 Task: Create Card Email Automation Review in Board Sales Prospecting Platforms and Tools to Workspace Advertising Agencies. Create Card Cultural Studies Review in Board Customer Segmentation and Analysis to Workspace Advertising Agencies. Create Card Email List Management Review in Board Social Media Influencer Ambassador Program Creation and Management to Workspace Advertising Agencies
Action: Mouse moved to (182, 128)
Screenshot: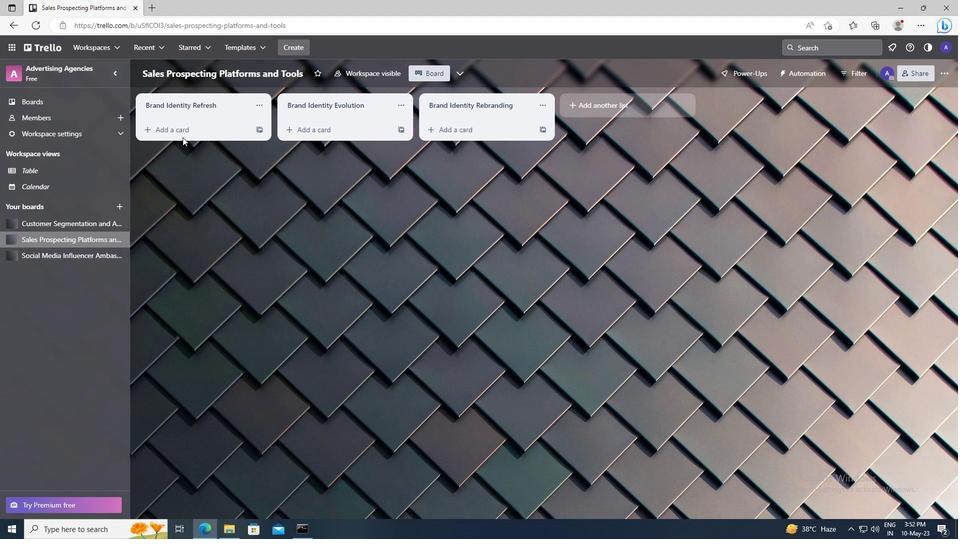 
Action: Mouse pressed left at (182, 128)
Screenshot: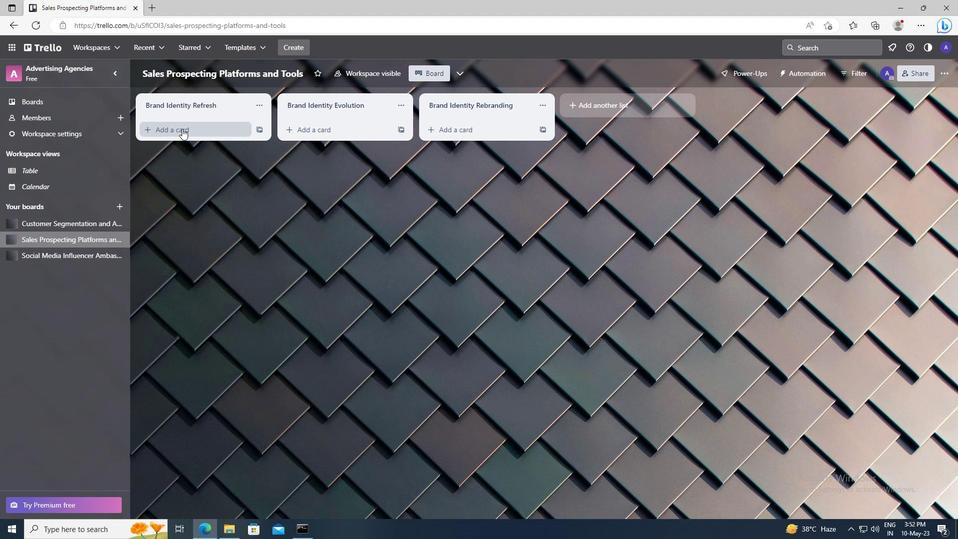 
Action: Key pressed <Key.shift><Key.shift>EMAIL<Key.space><Key.shift>AUTOMATION<Key.space><Key.shift>REVIEW
Screenshot: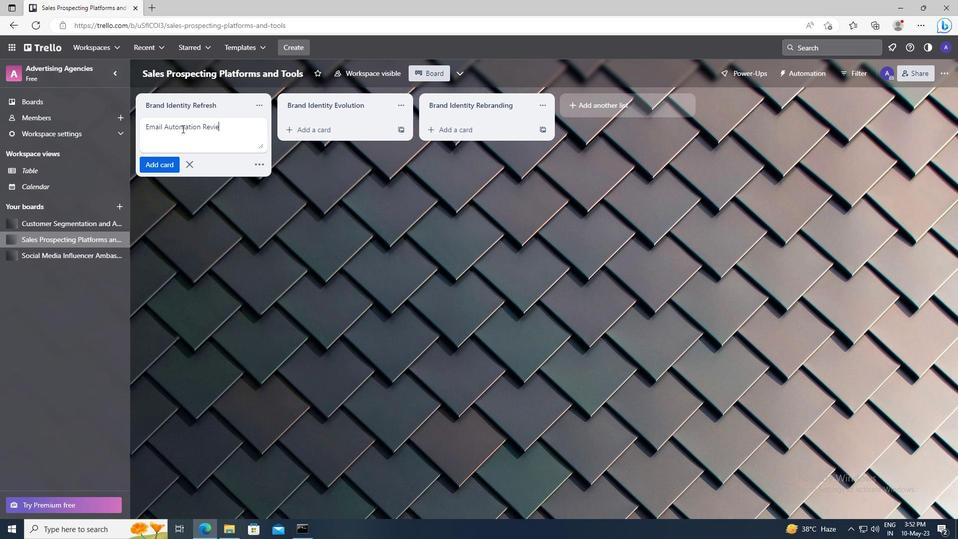 
Action: Mouse moved to (164, 159)
Screenshot: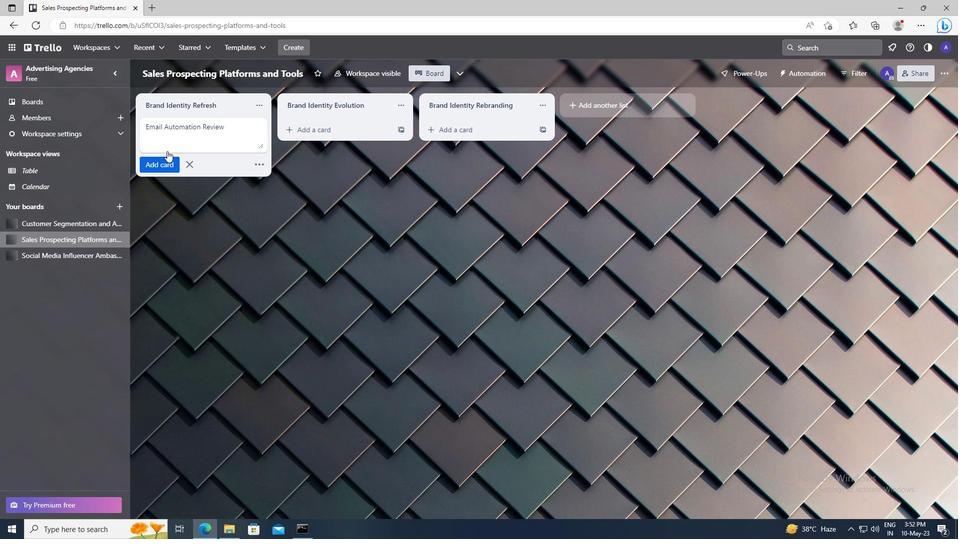 
Action: Mouse pressed left at (164, 159)
Screenshot: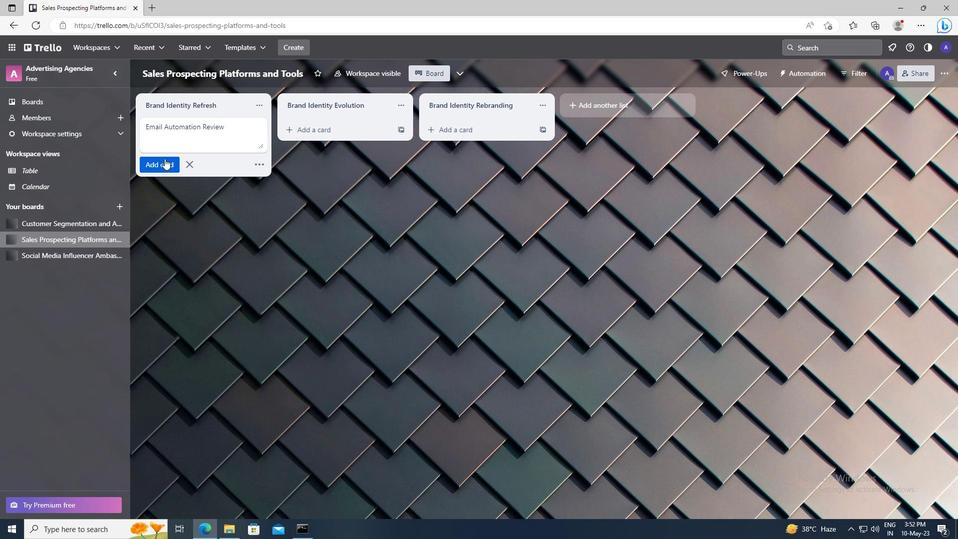 
Action: Mouse moved to (65, 222)
Screenshot: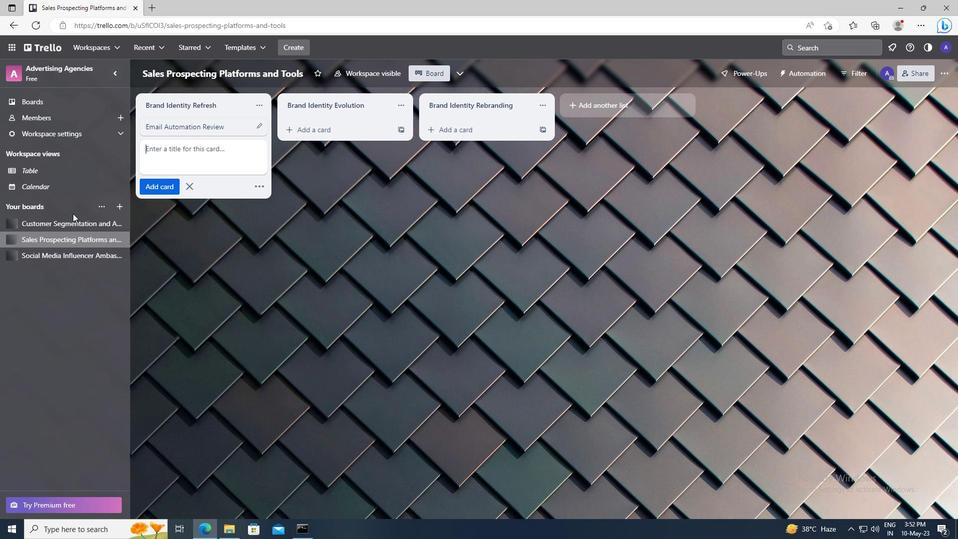 
Action: Mouse pressed left at (65, 222)
Screenshot: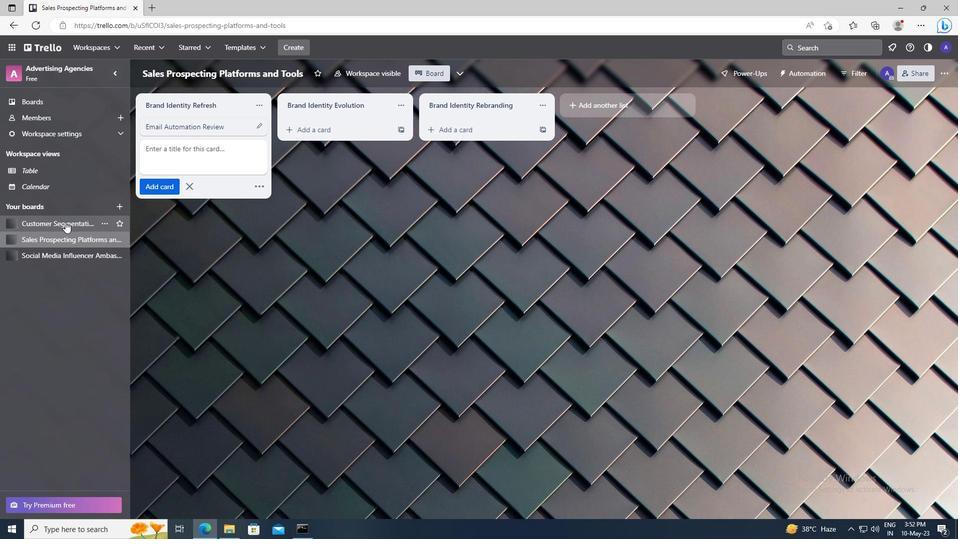 
Action: Mouse moved to (166, 130)
Screenshot: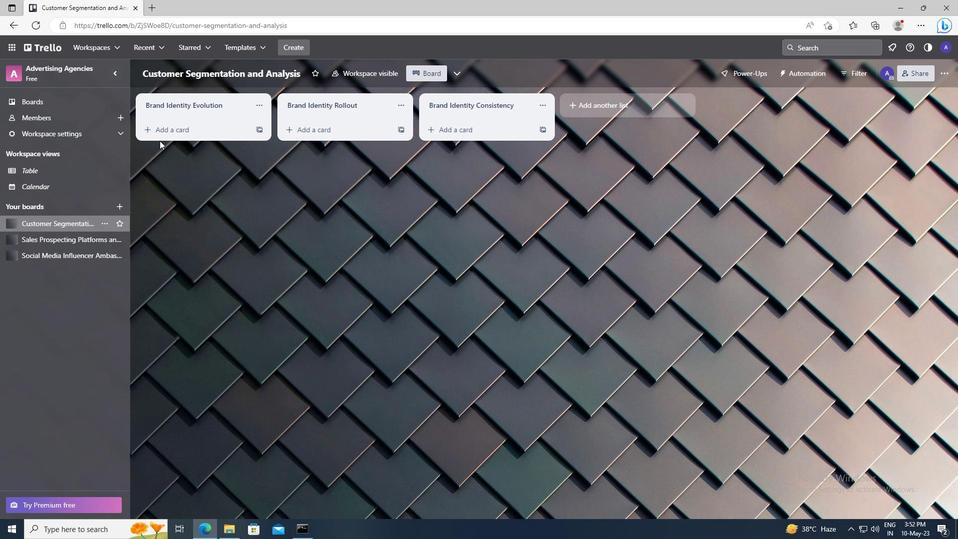 
Action: Mouse pressed left at (166, 130)
Screenshot: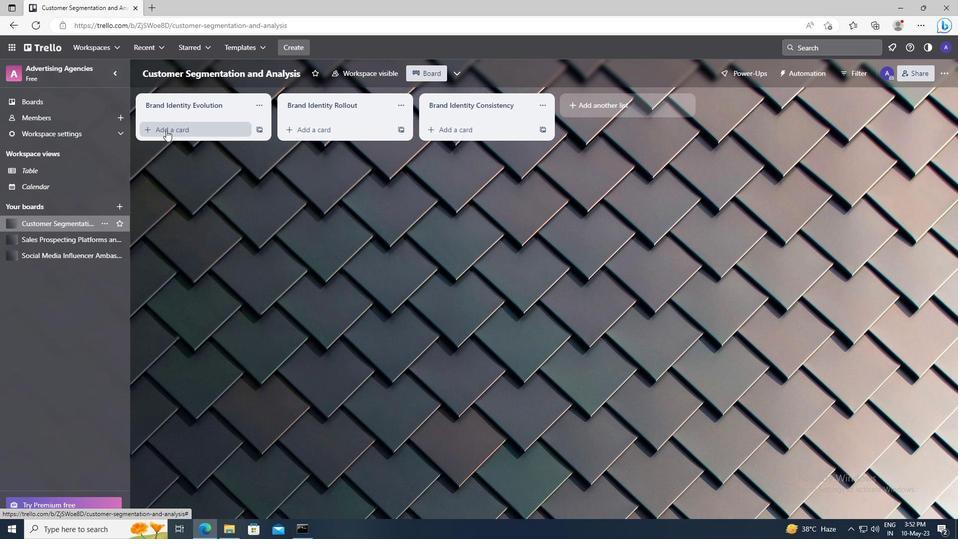 
Action: Mouse moved to (165, 130)
Screenshot: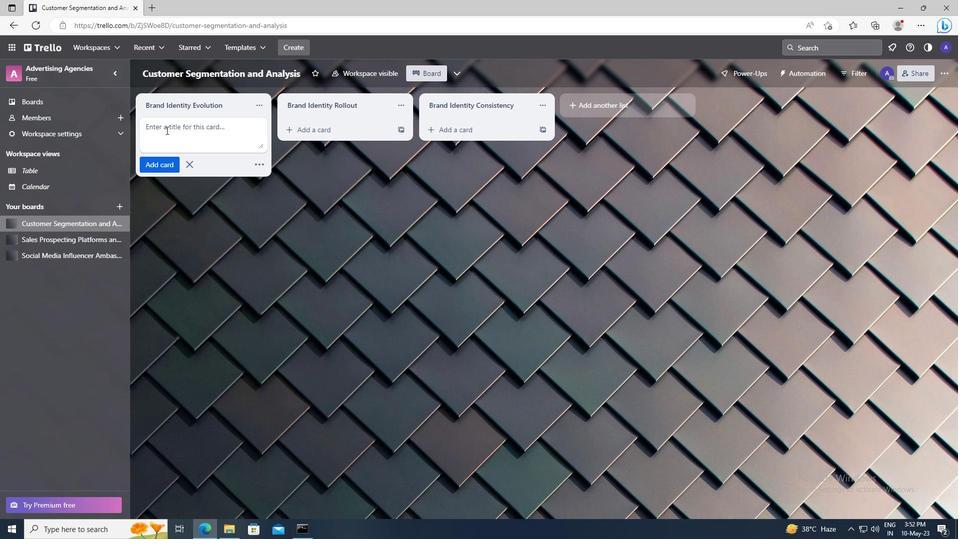
Action: Key pressed <Key.shift>CULTURAL<Key.space><Key.shift>STUDIES<Key.space><Key.shift>REVIEW
Screenshot: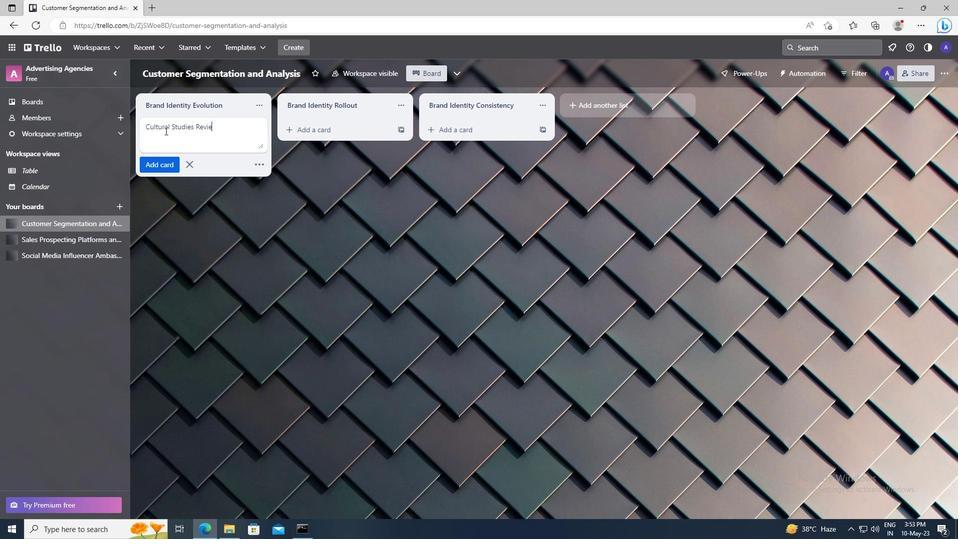 
Action: Mouse moved to (163, 170)
Screenshot: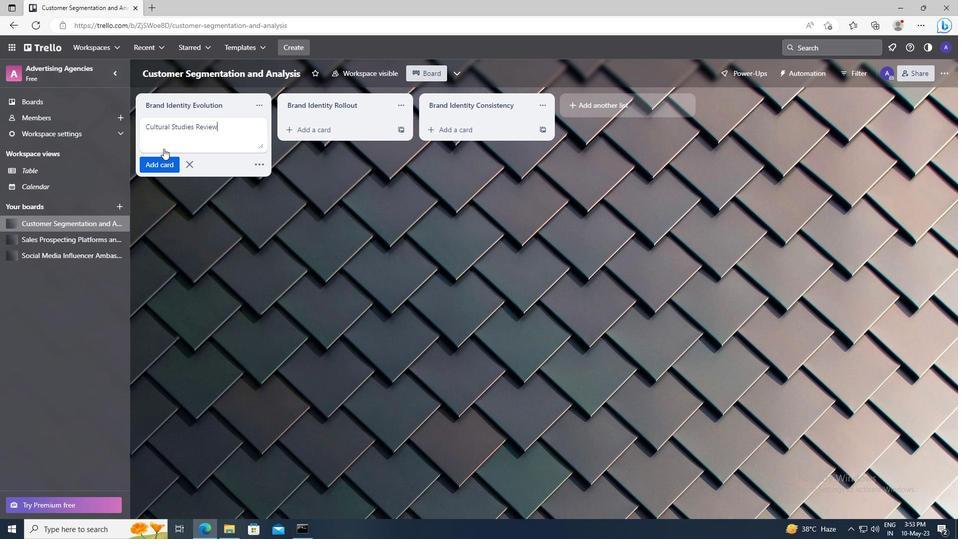 
Action: Mouse pressed left at (163, 170)
Screenshot: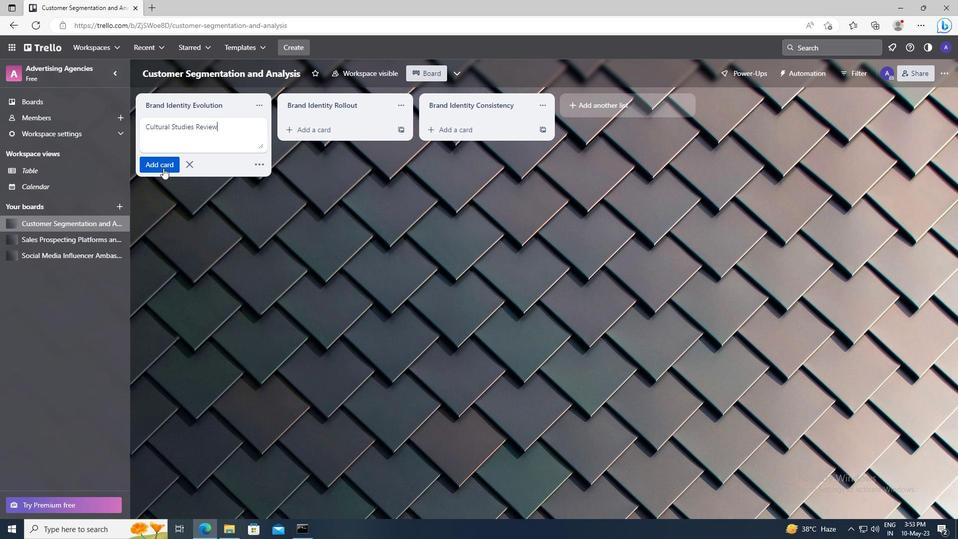 
Action: Mouse moved to (70, 256)
Screenshot: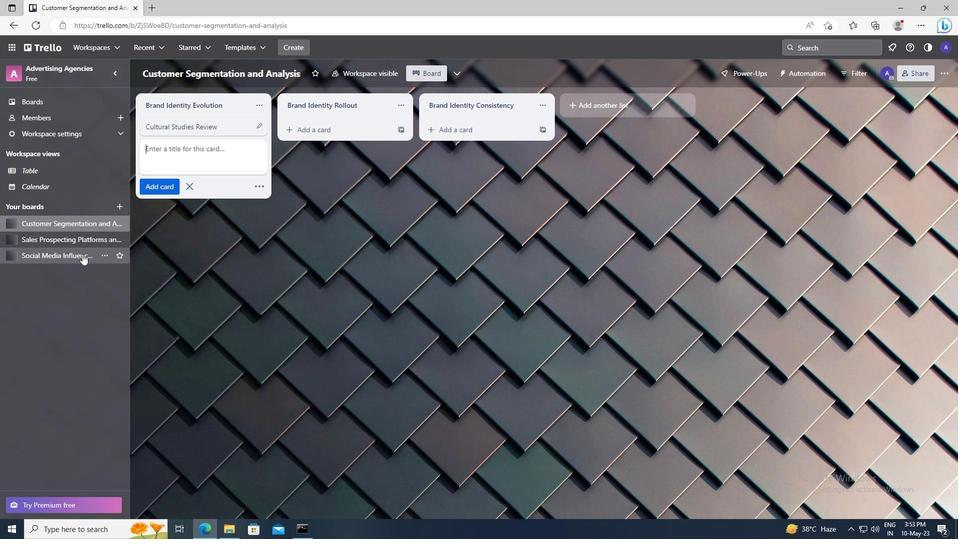 
Action: Mouse pressed left at (70, 256)
Screenshot: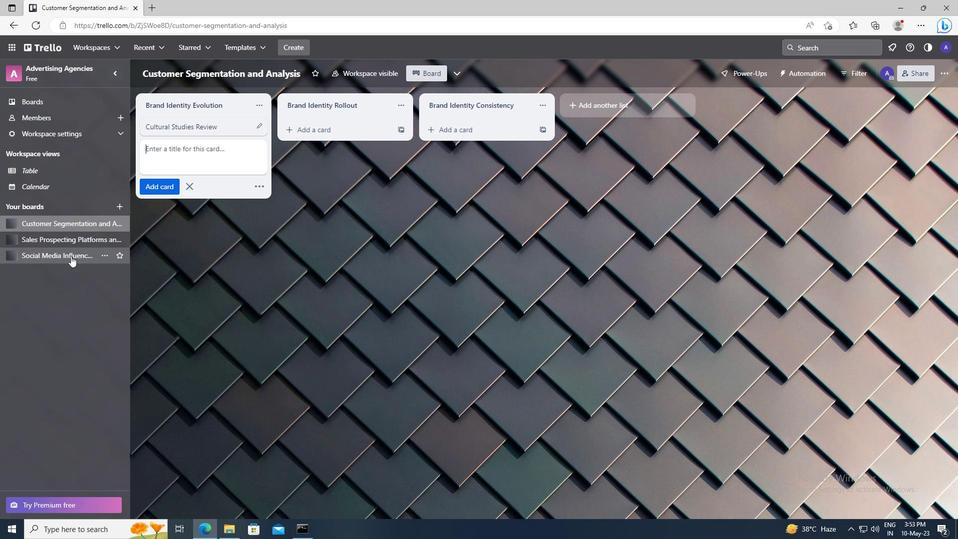 
Action: Mouse moved to (163, 131)
Screenshot: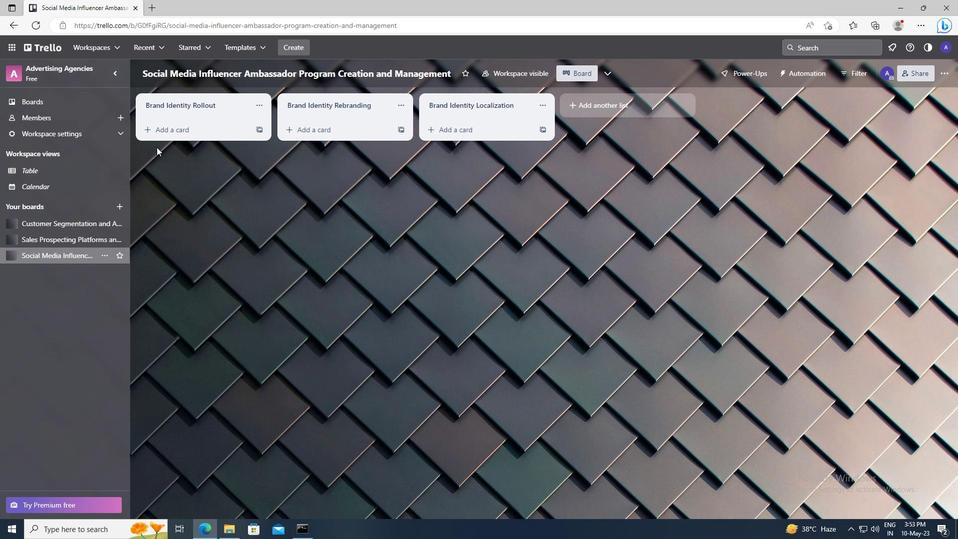 
Action: Mouse pressed left at (163, 131)
Screenshot: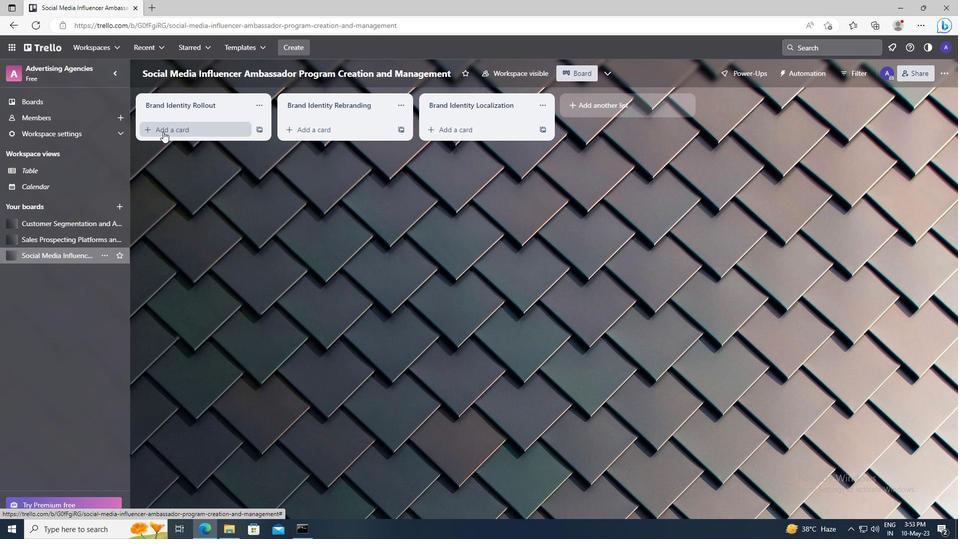 
Action: Key pressed <Key.shift>
Screenshot: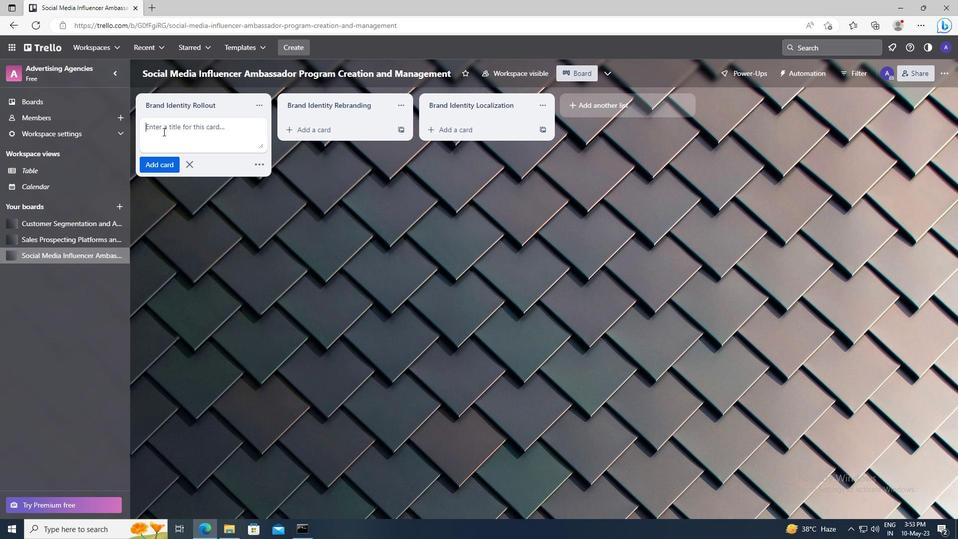 
Action: Mouse moved to (163, 131)
Screenshot: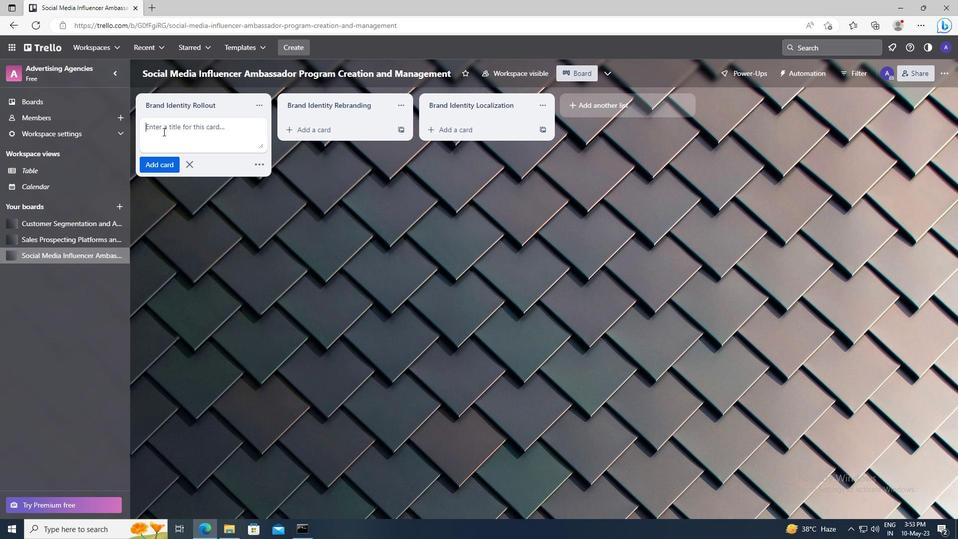 
Action: Key pressed EMAIL<Key.space><Key.shift>LIST<Key.space><Key.shift>MANAGEMENT<Key.space><Key.shift>REVIEW
Screenshot: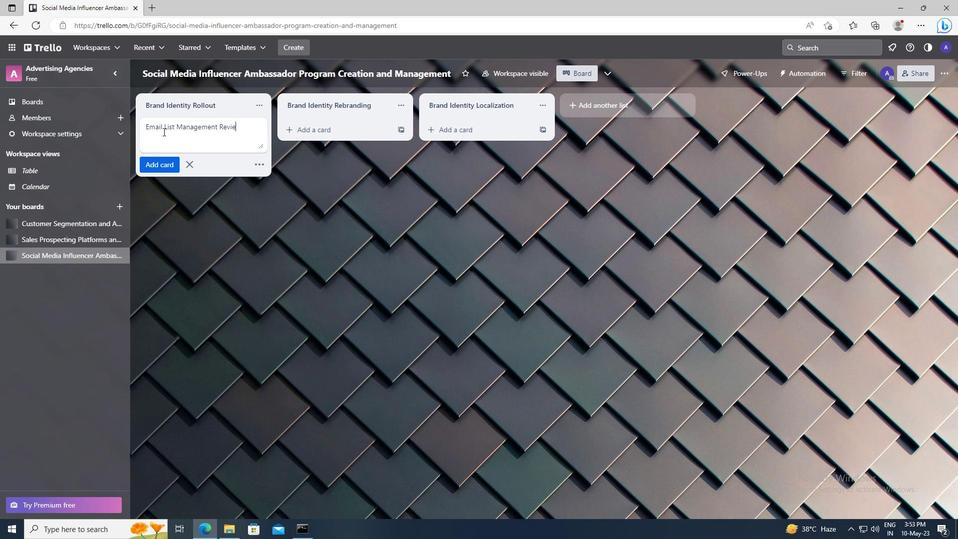 
Action: Mouse moved to (159, 168)
Screenshot: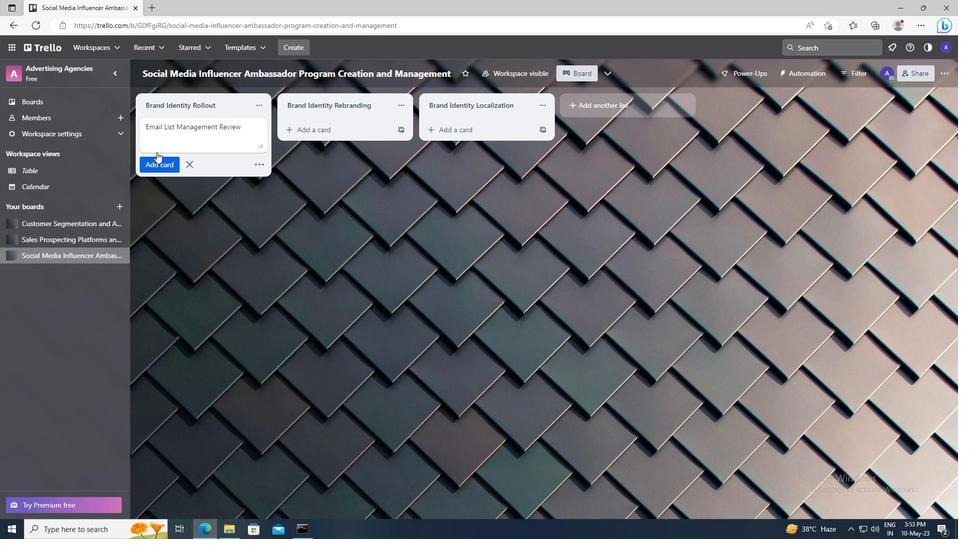 
Action: Mouse pressed left at (159, 168)
Screenshot: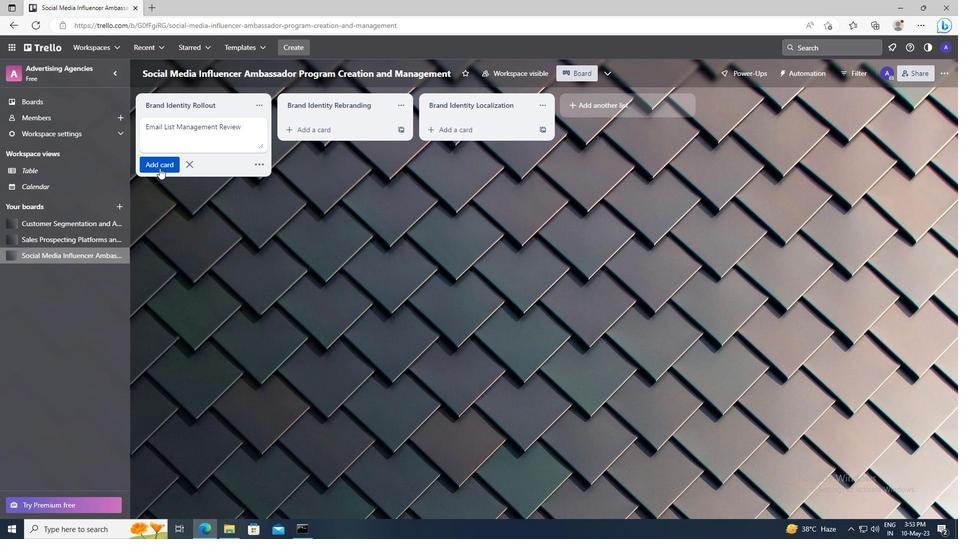 
